 Task: Add Toto Foods Co Sea Salt Chocolate Chip Plant-Based Cookie to the cart.
Action: Mouse pressed left at (31, 109)
Screenshot: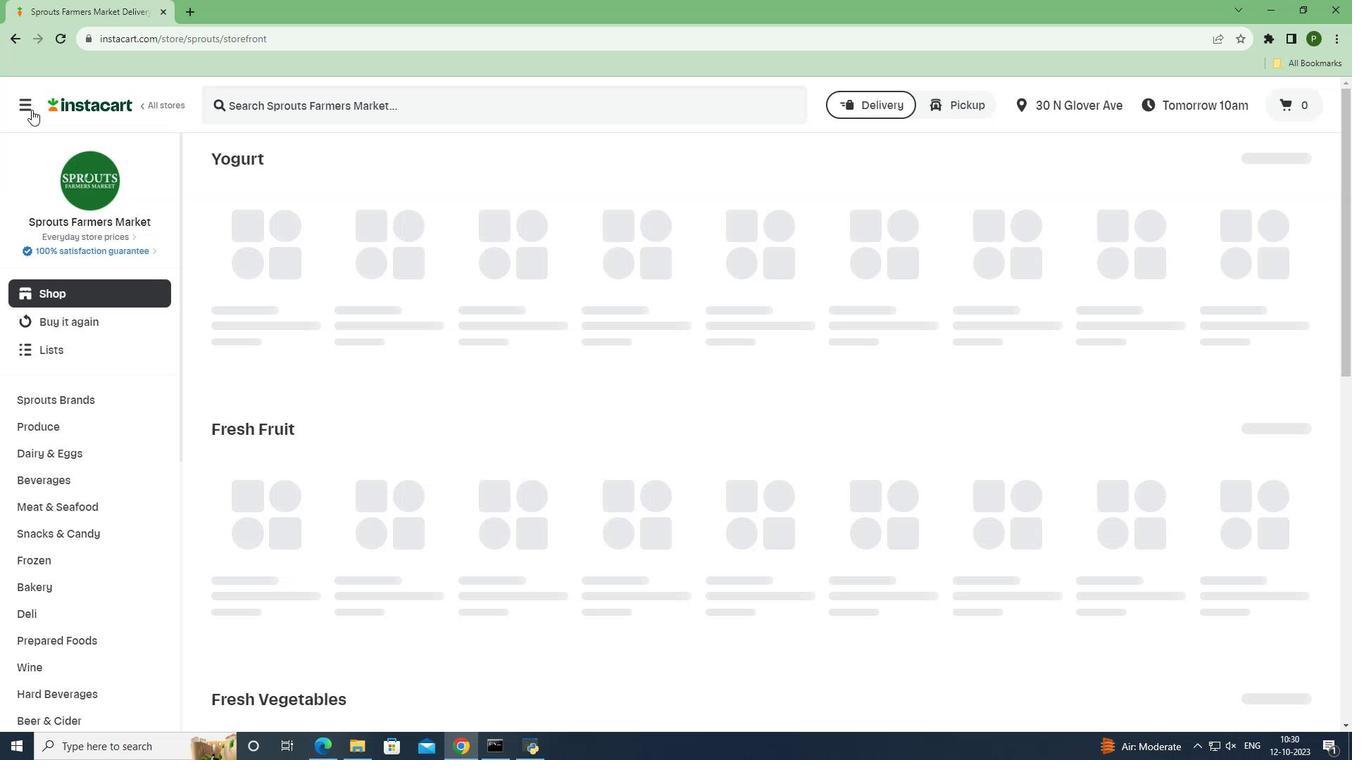 
Action: Mouse moved to (53, 371)
Screenshot: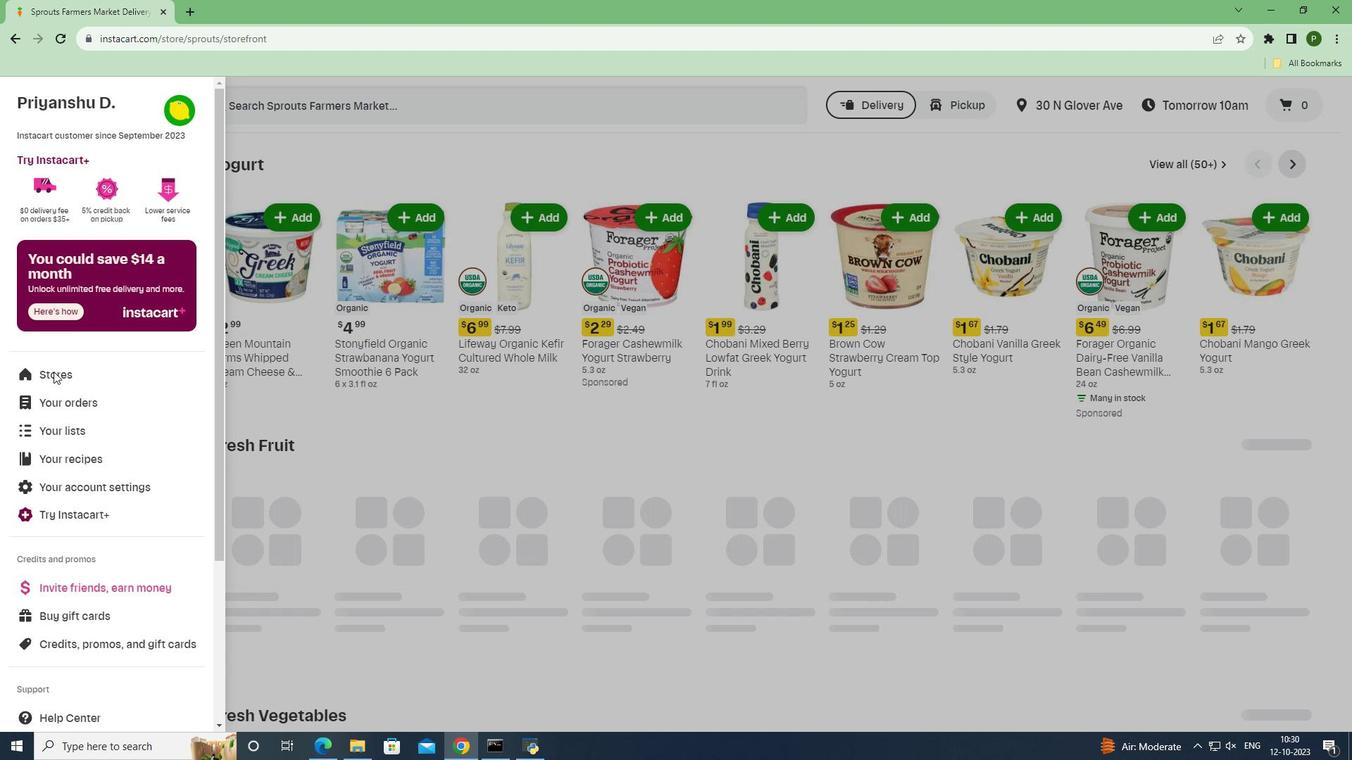 
Action: Mouse pressed left at (53, 371)
Screenshot: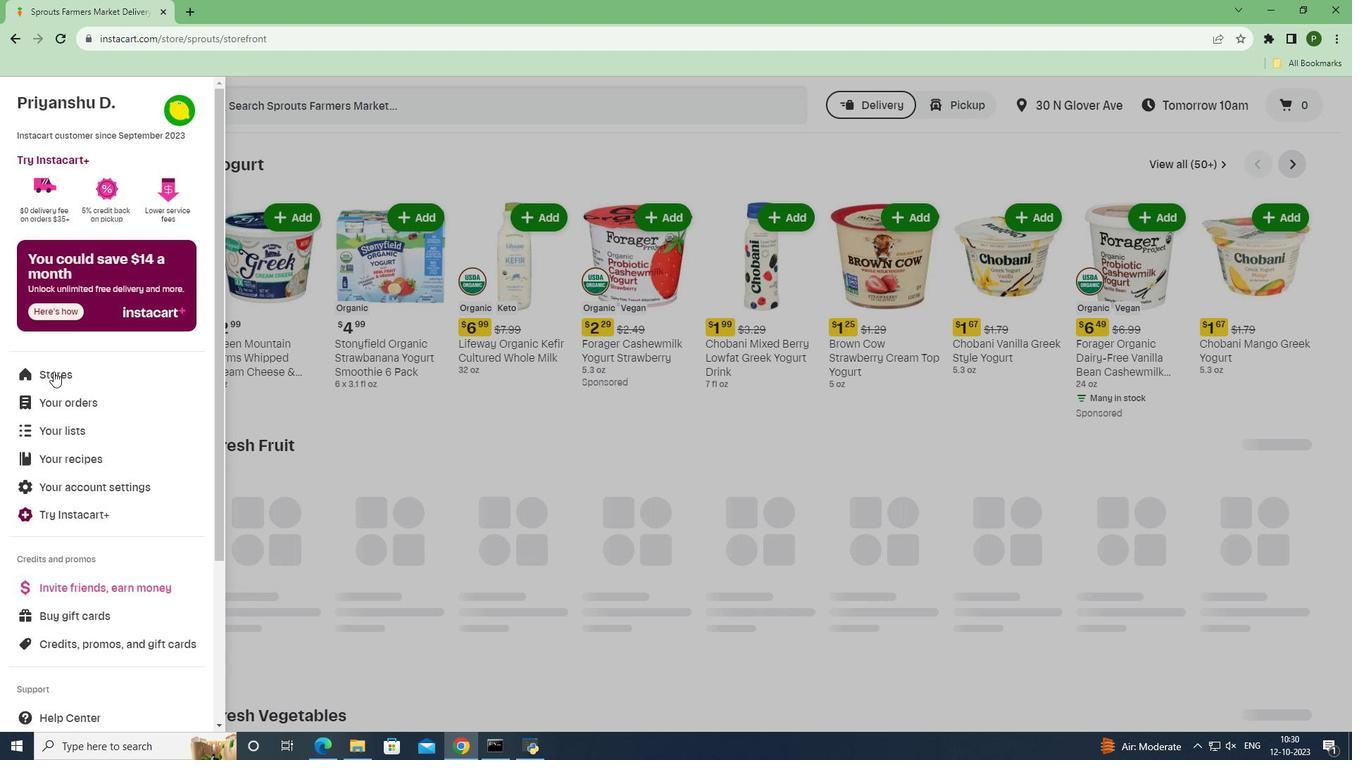 
Action: Mouse moved to (319, 169)
Screenshot: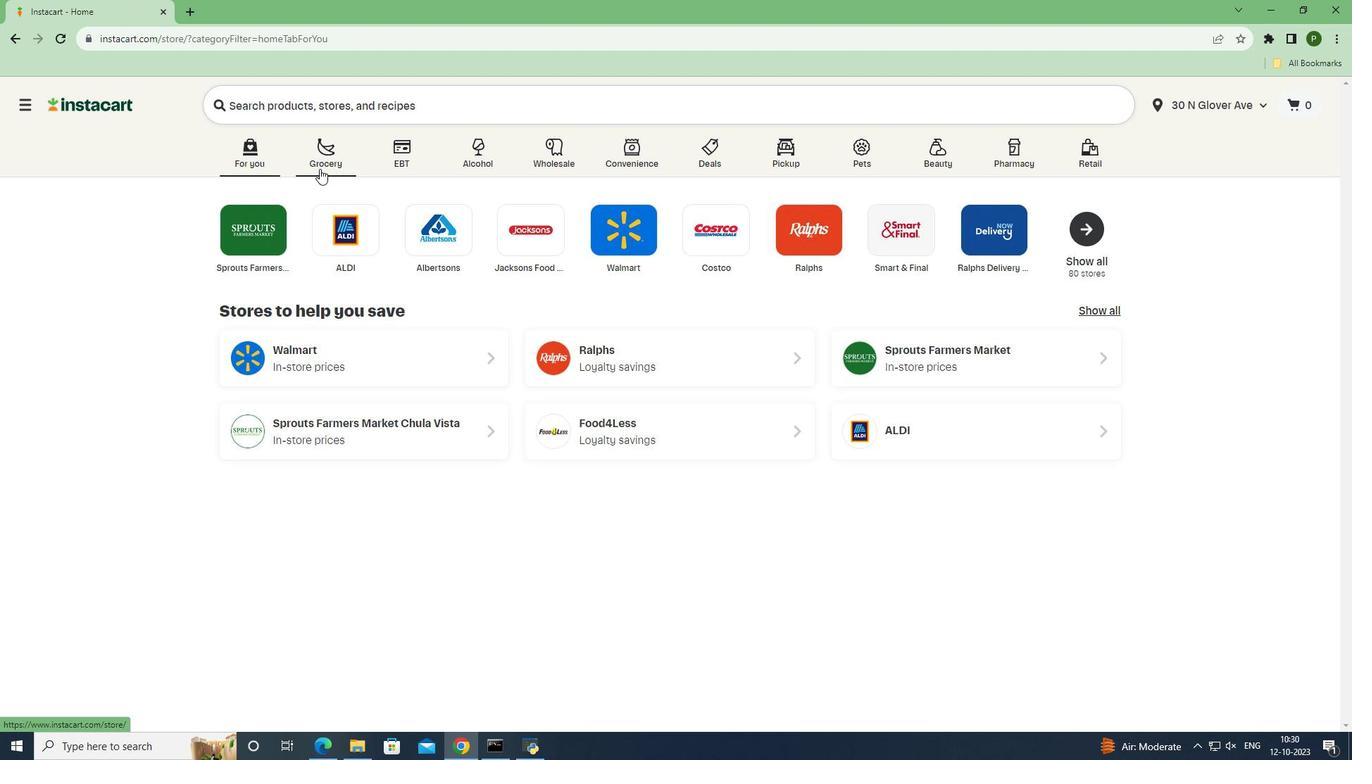 
Action: Mouse pressed left at (319, 169)
Screenshot: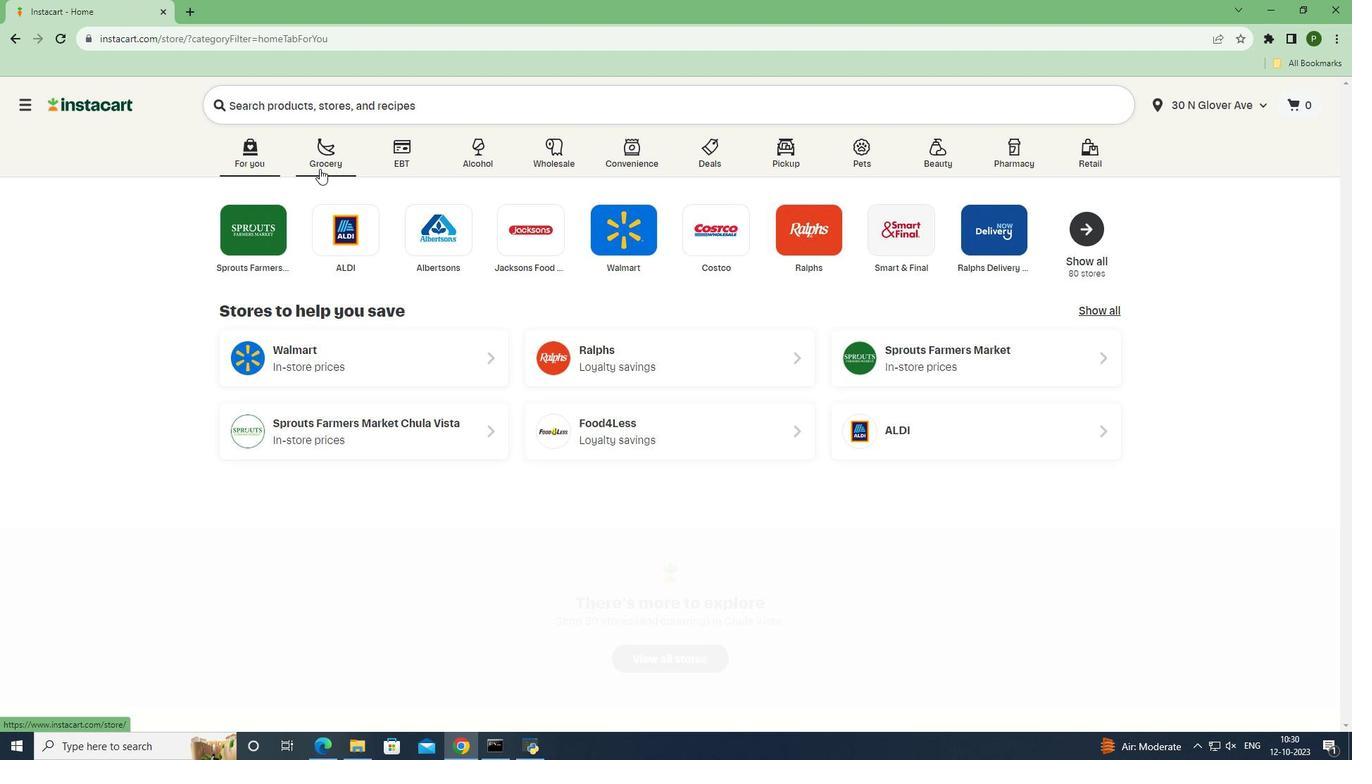 
Action: Mouse moved to (557, 315)
Screenshot: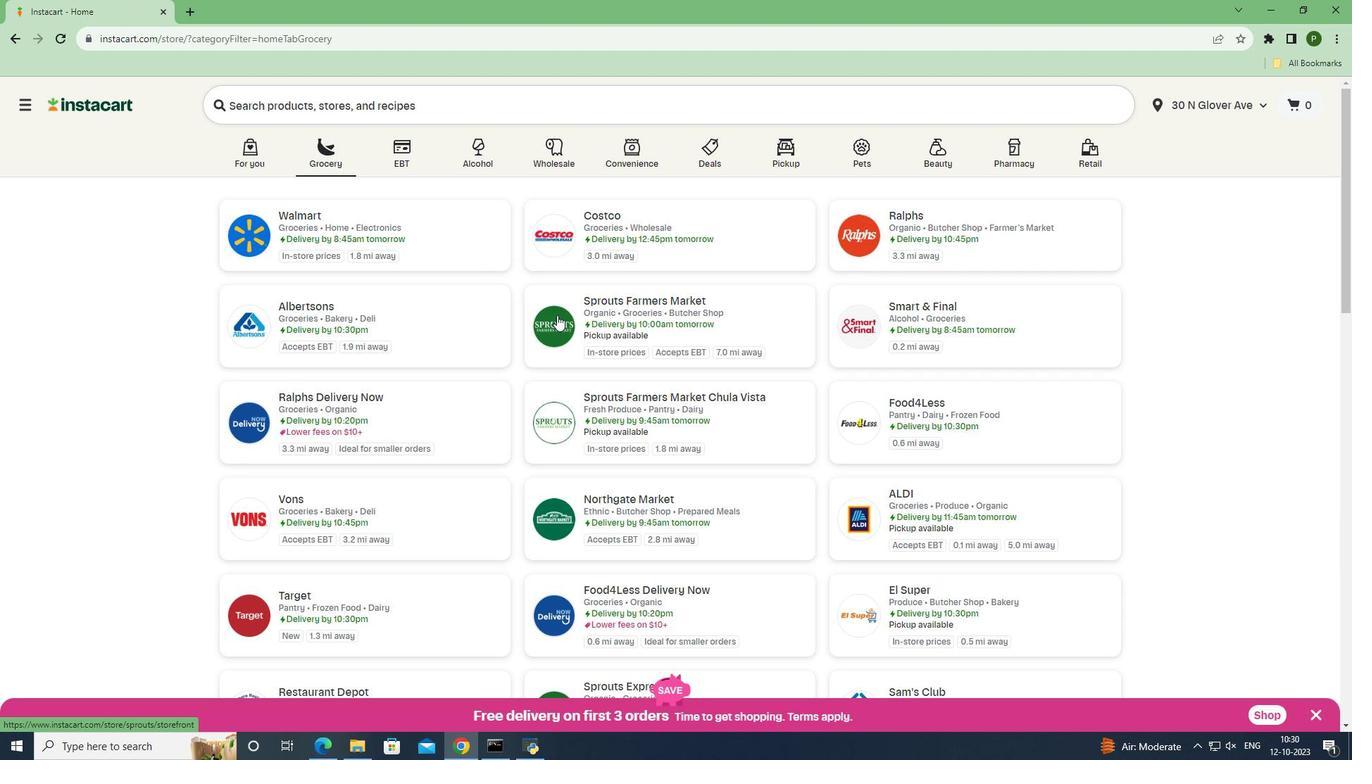 
Action: Mouse pressed left at (557, 315)
Screenshot: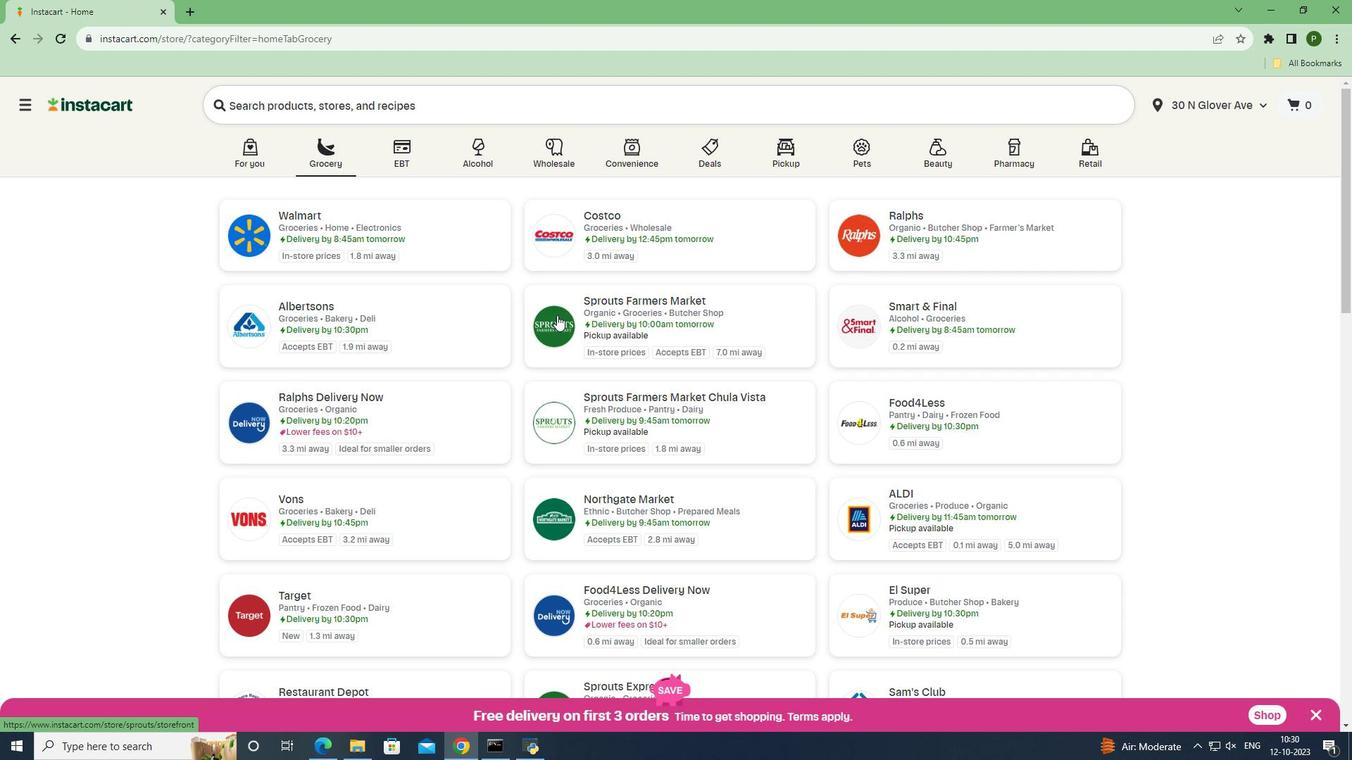 
Action: Mouse moved to (124, 481)
Screenshot: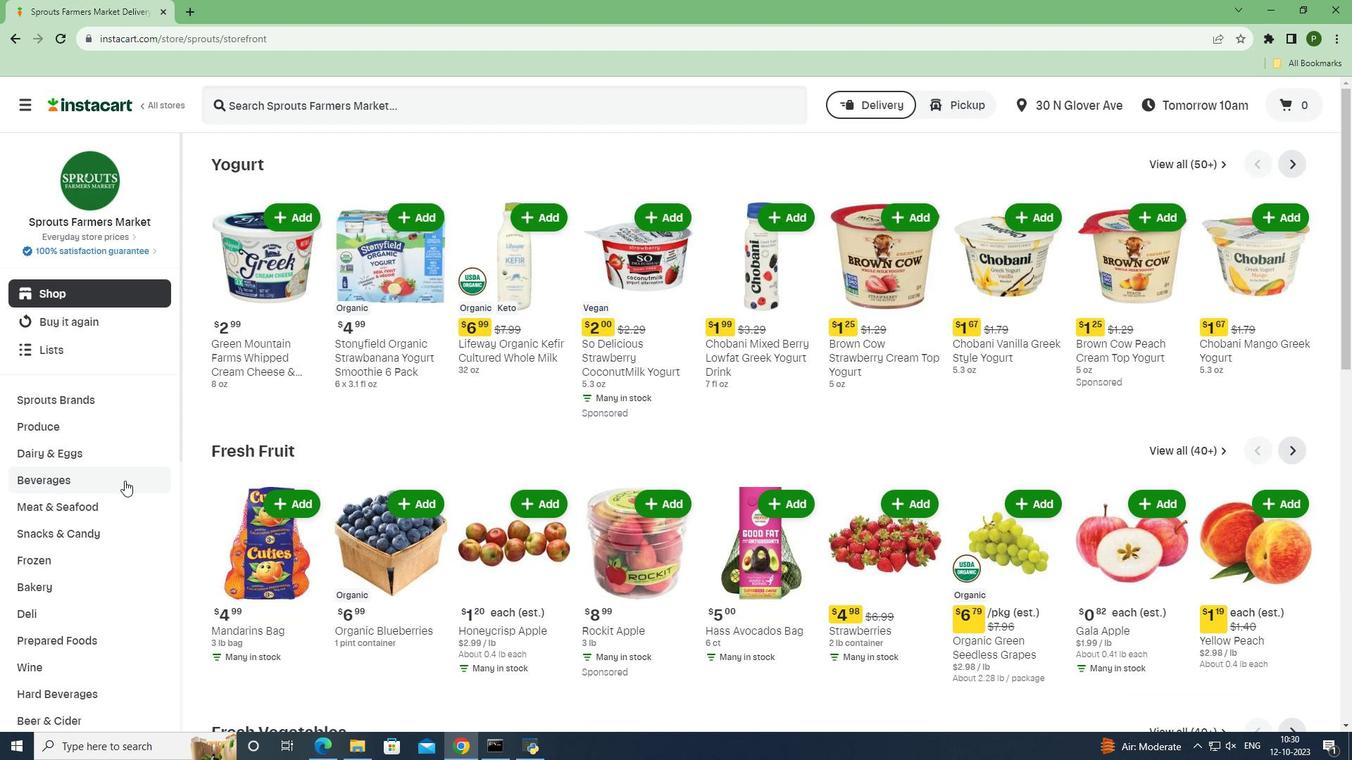 
Action: Mouse pressed left at (124, 481)
Screenshot: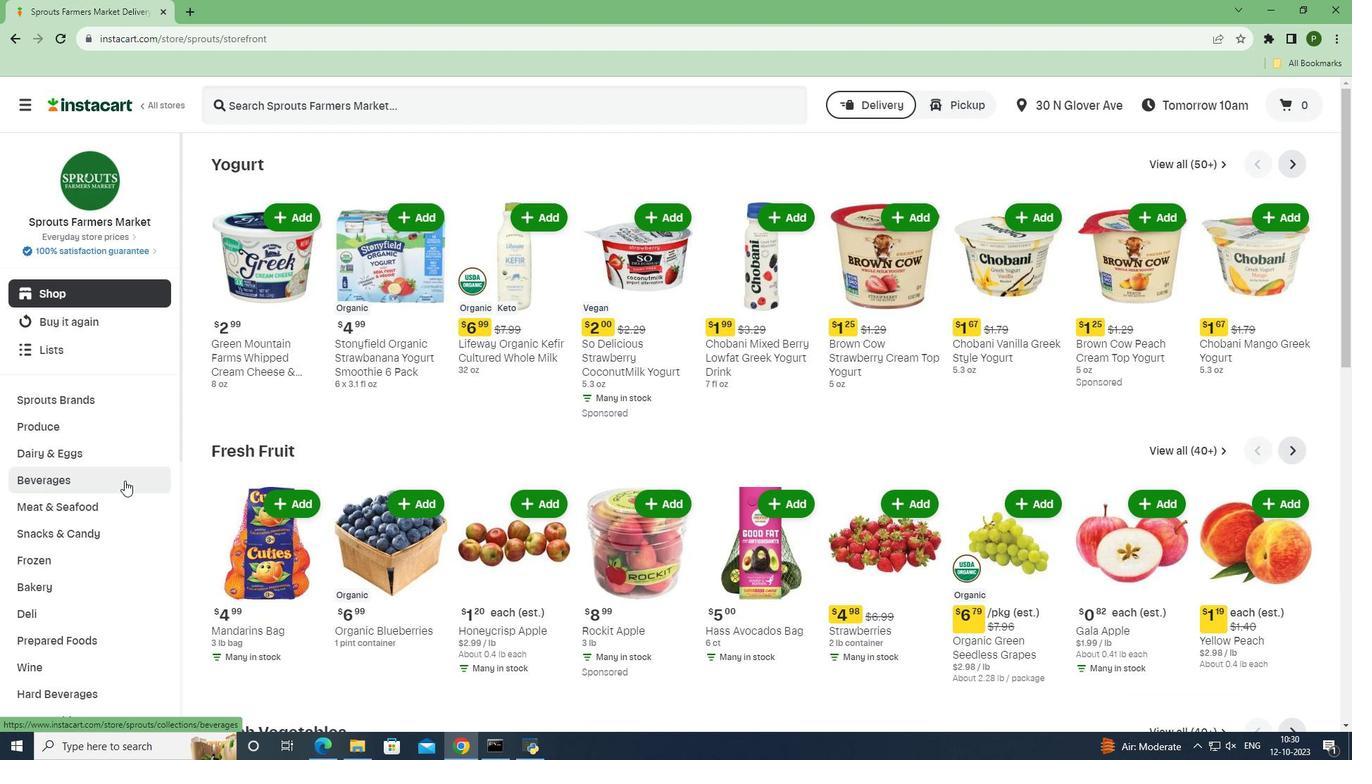 
Action: Mouse moved to (533, 193)
Screenshot: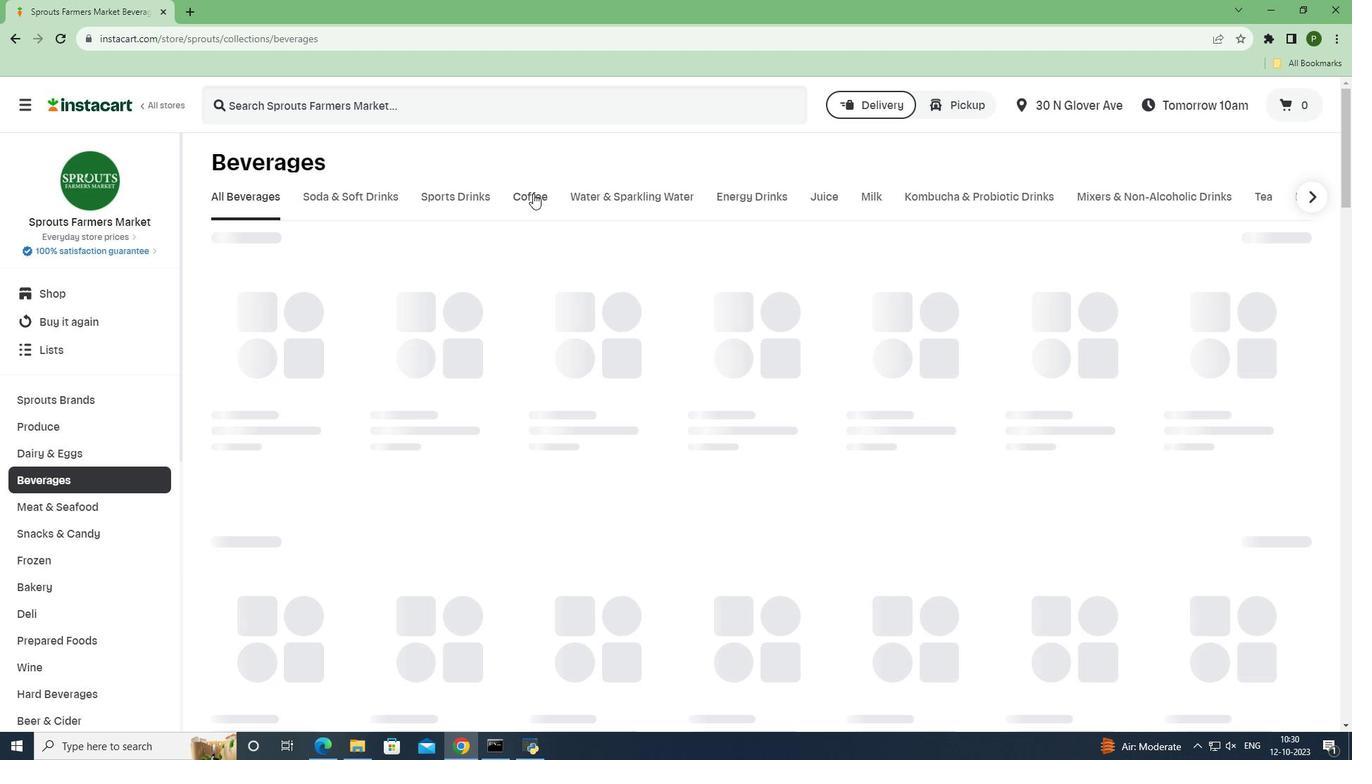 
Action: Mouse pressed left at (533, 193)
Screenshot: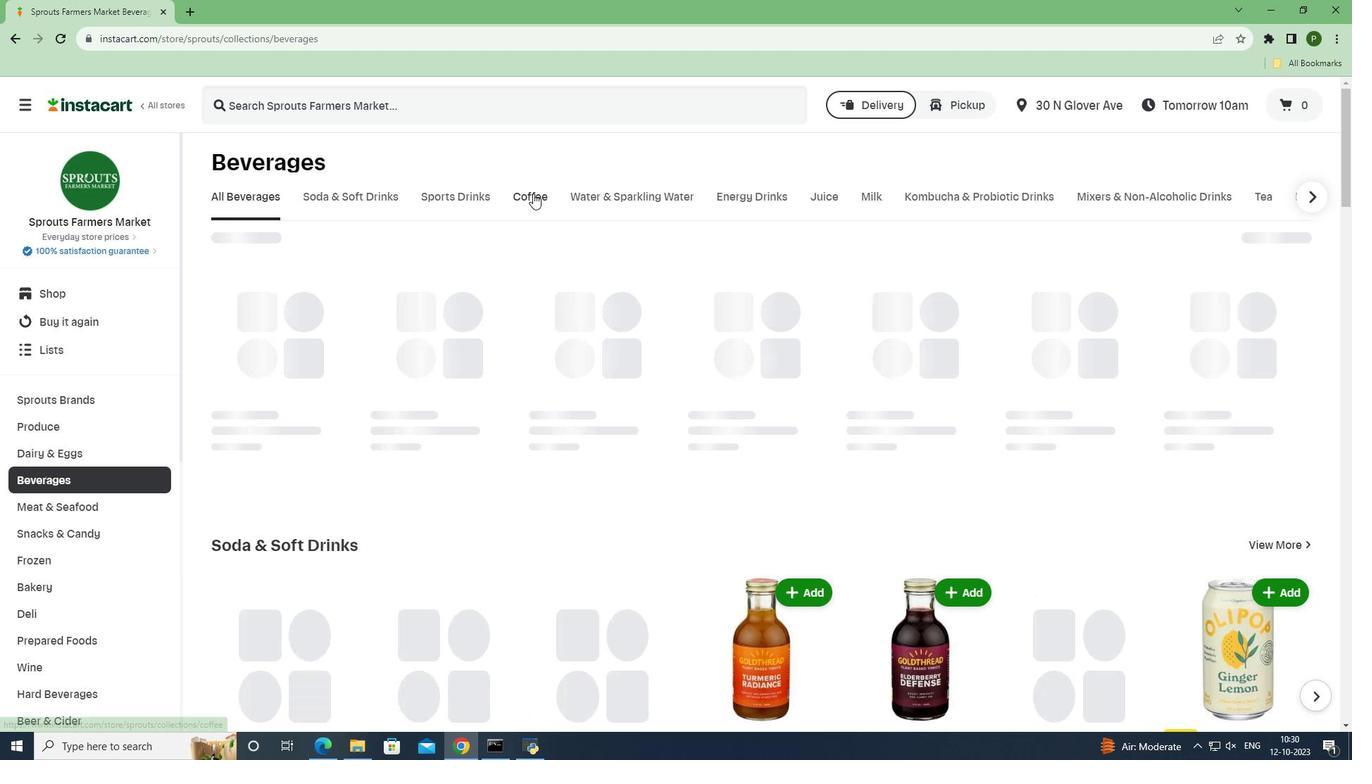 
Action: Mouse moved to (371, 91)
Screenshot: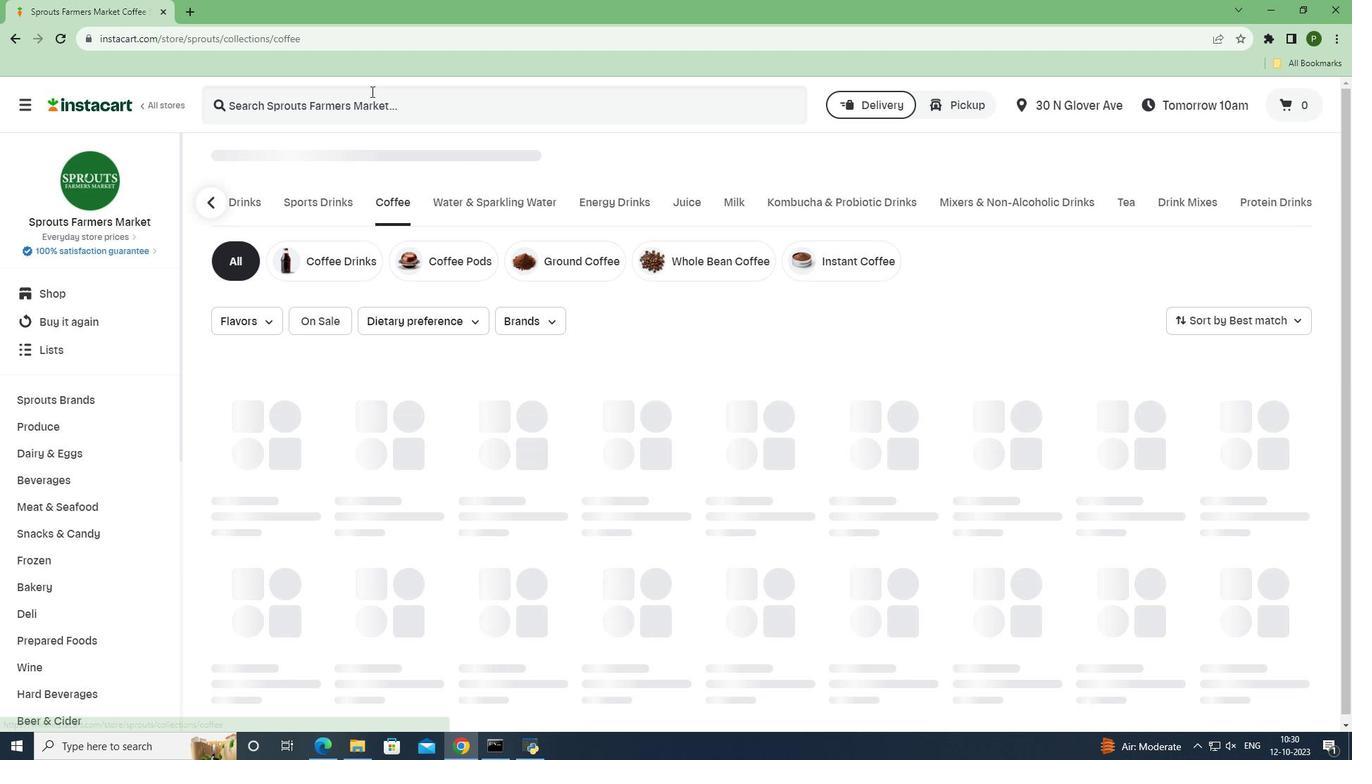 
Action: Mouse pressed left at (371, 91)
Screenshot: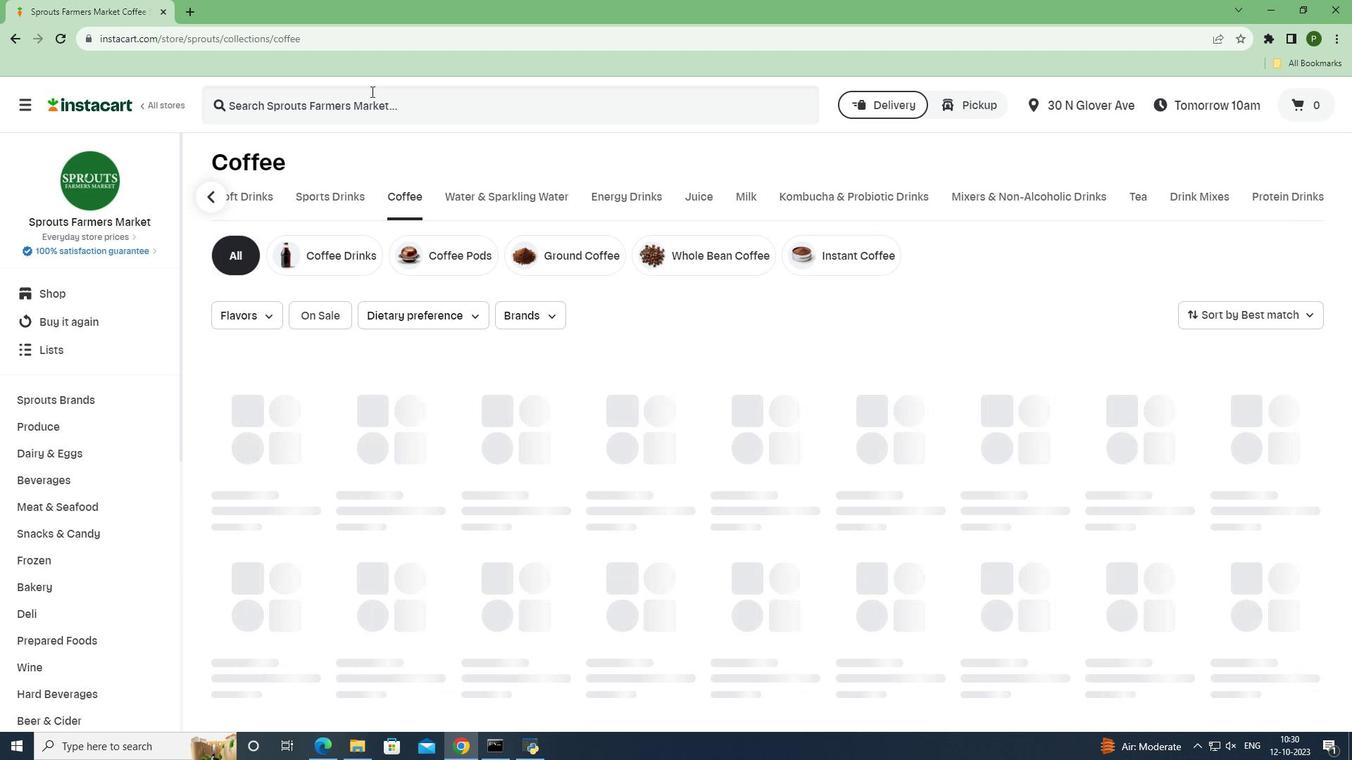 
Action: Mouse moved to (371, 91)
Screenshot: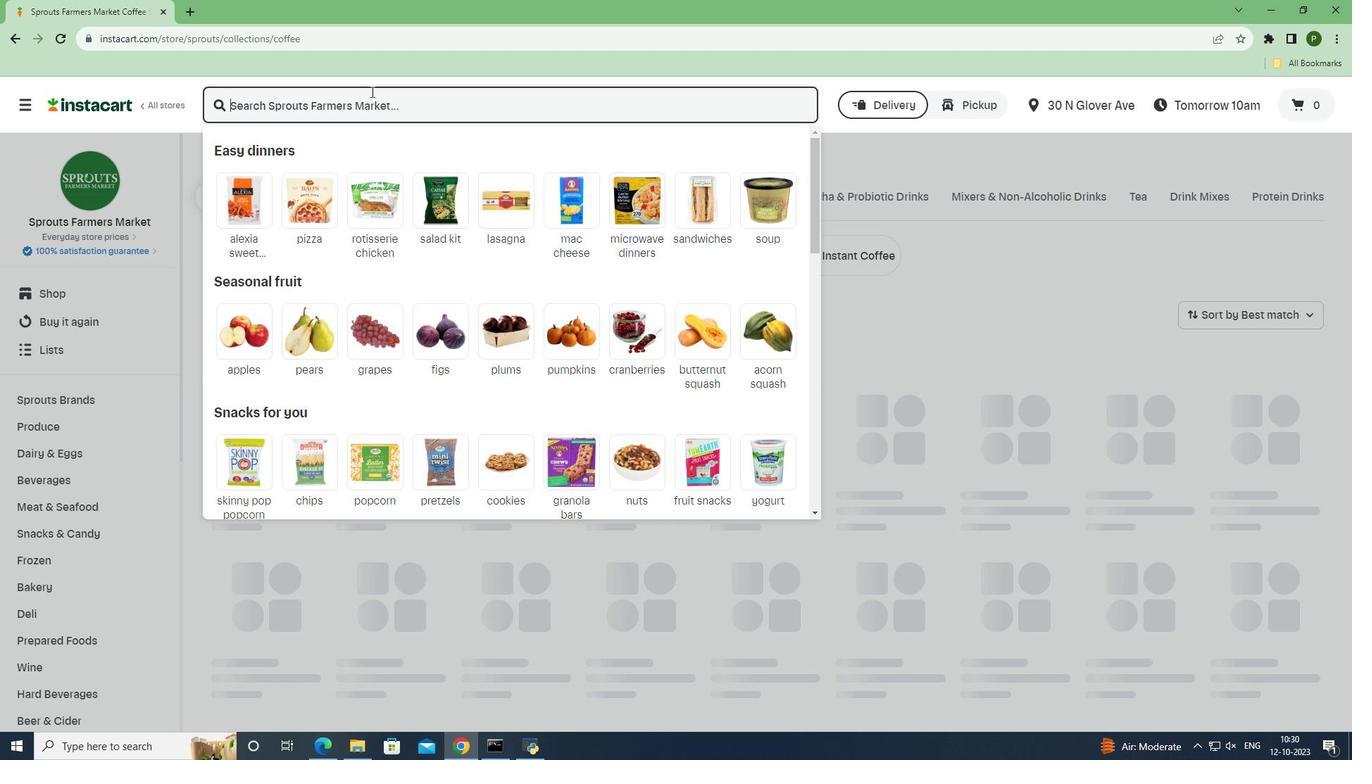
Action: Key pressed <Key.caps_lock>T<Key.caps_lock>oto<Key.space><Key.caps_lock>F<Key.caps_lock>oods<Key.space><Key.caps_lock>C<Key.caps_lock>o<Key.space><Key.caps_lock>S<Key.caps_lock>ea<Key.space><Key.caps_lock>S<Key.caps_lock>alt<Key.space><Key.caps_lock>C<Key.caps_lock>hocolate<Key.space><Key.caps_lock>C<Key.caps_lock>hip<Key.space><Key.caps_lock>P<Key.caps_lock>lant-<Key.caps_lock>B<Key.caps_lock>ased<Key.space><Key.caps_lock>C<Key.caps_lock>ookie<Key.enter>
Screenshot: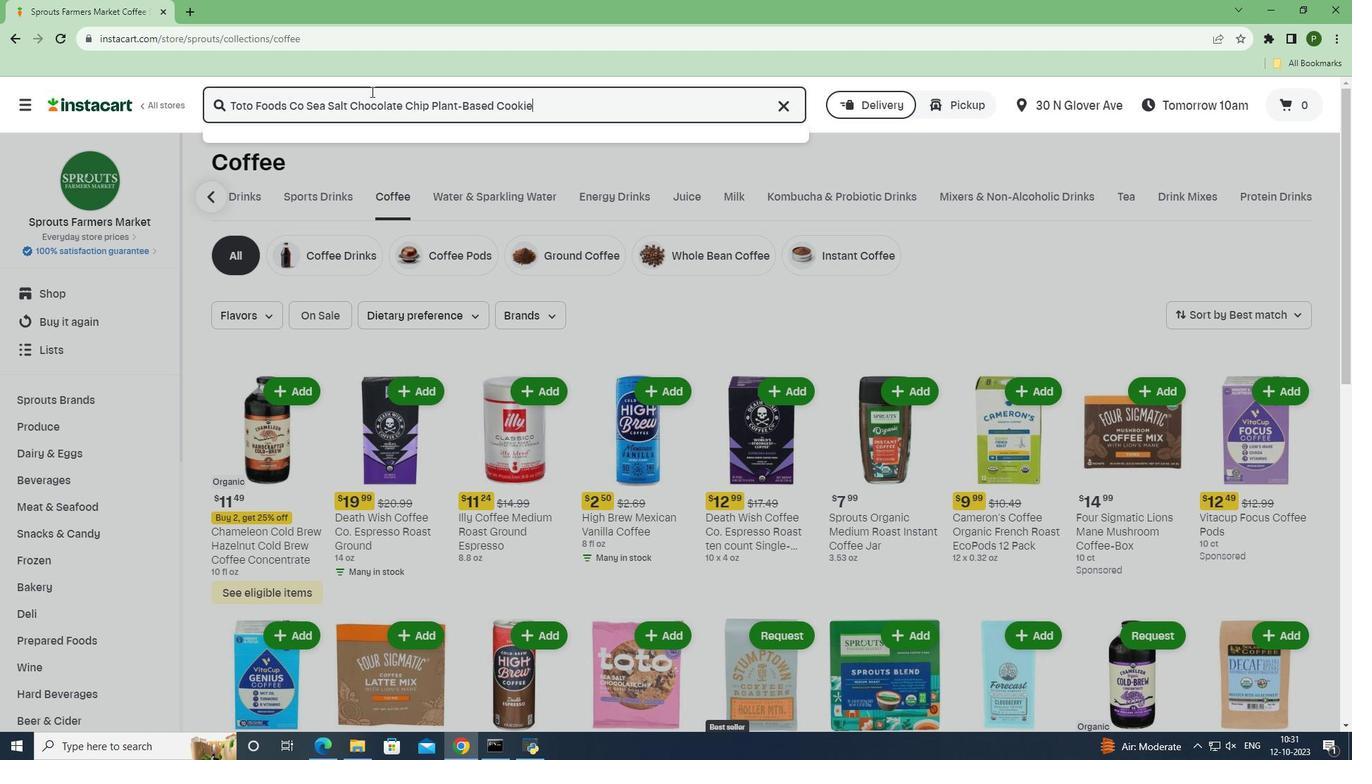 
Action: Mouse moved to (587, 228)
Screenshot: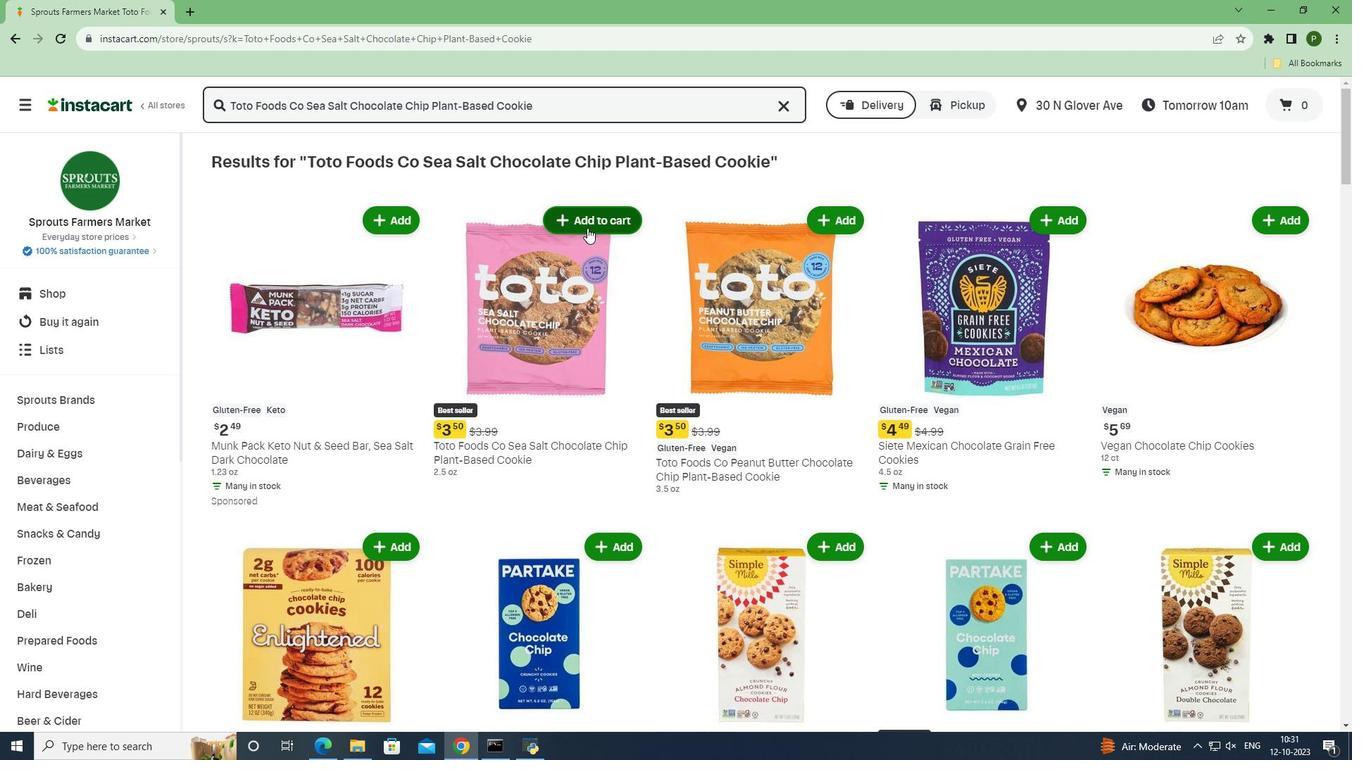 
Action: Mouse pressed left at (587, 228)
Screenshot: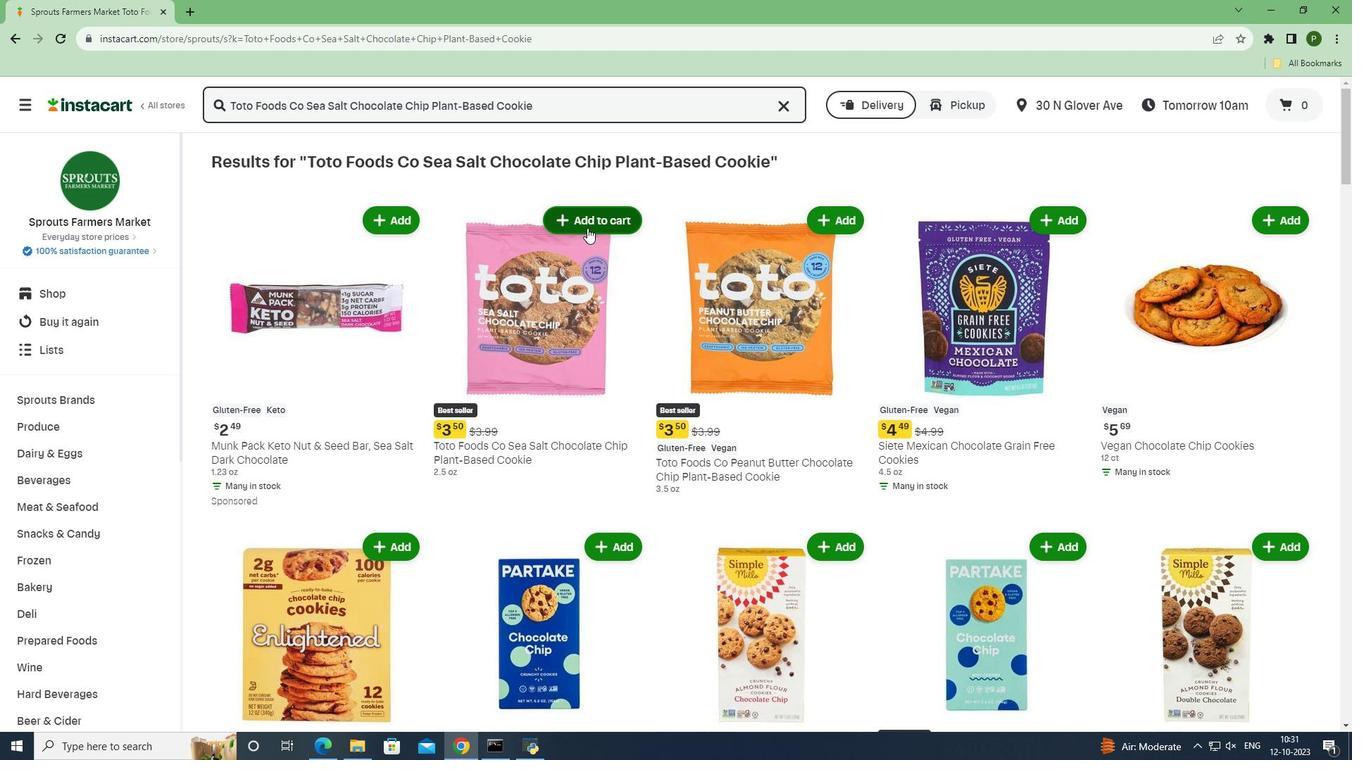 
Action: Mouse moved to (659, 309)
Screenshot: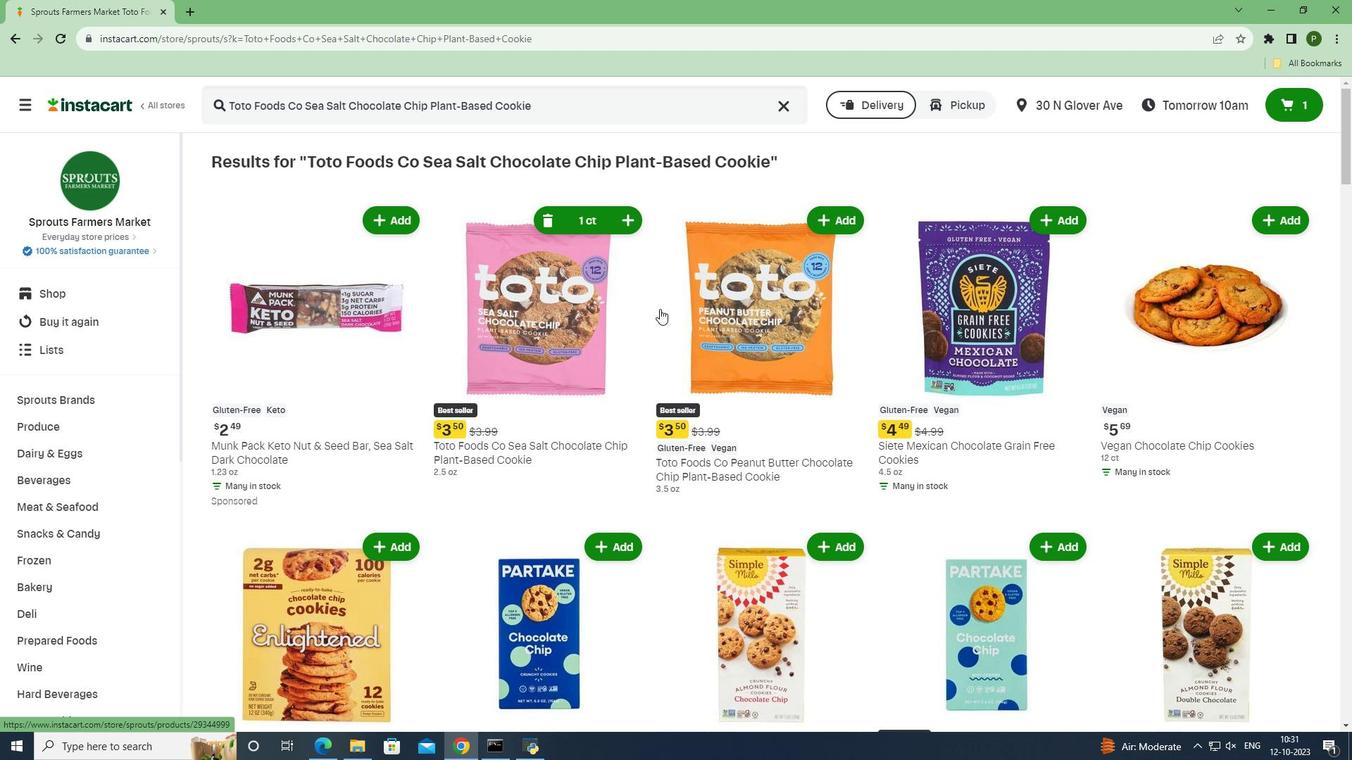 
